Task: Create in the project TranslateForge an epic 'Mobile device management (MDM) implementation'.
Action: Mouse moved to (220, 228)
Screenshot: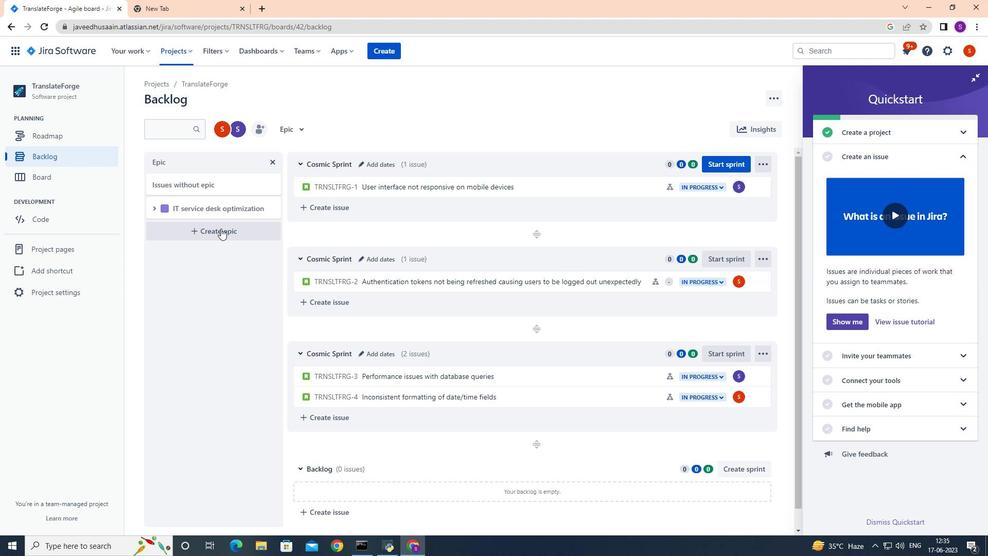 
Action: Mouse pressed left at (220, 228)
Screenshot: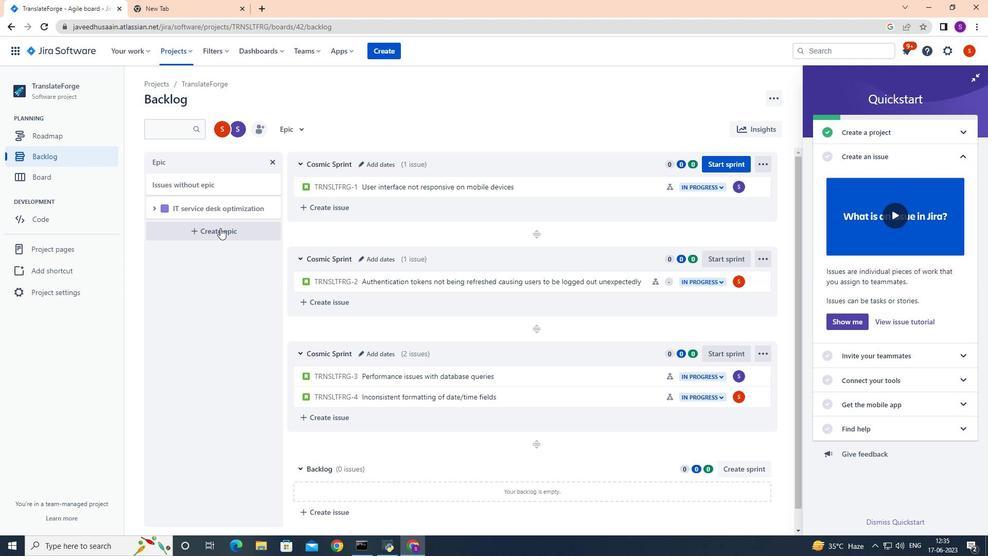 
Action: Mouse moved to (205, 231)
Screenshot: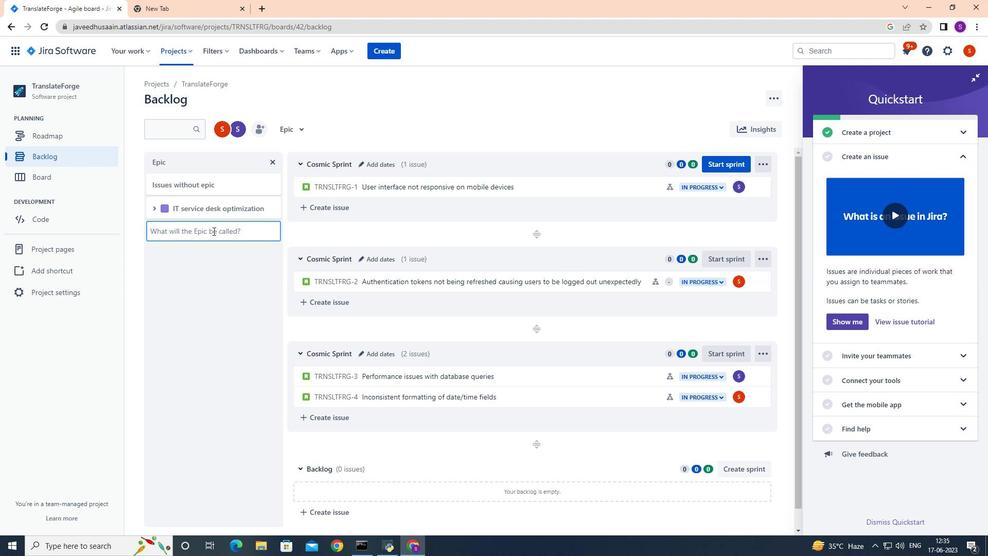 
Action: Mouse pressed left at (205, 231)
Screenshot: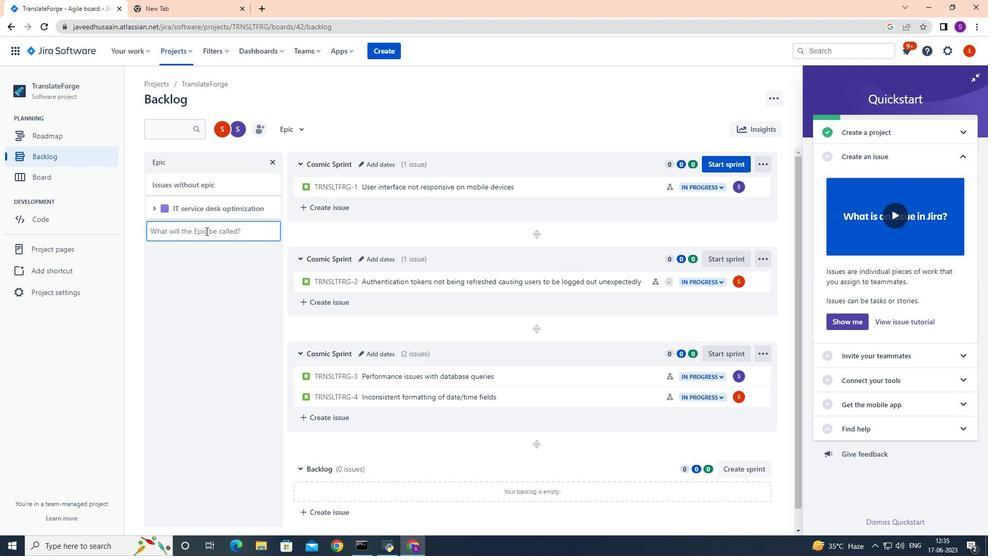 
Action: Key pressed <Key.shift>Mobile<Key.space><Key.shift>dec<Key.backspace>vice<Key.space>management<Key.space><Key.shift>(<Key.shift>MDM<Key.shift>)<Key.space>implementation<Key.enter>
Screenshot: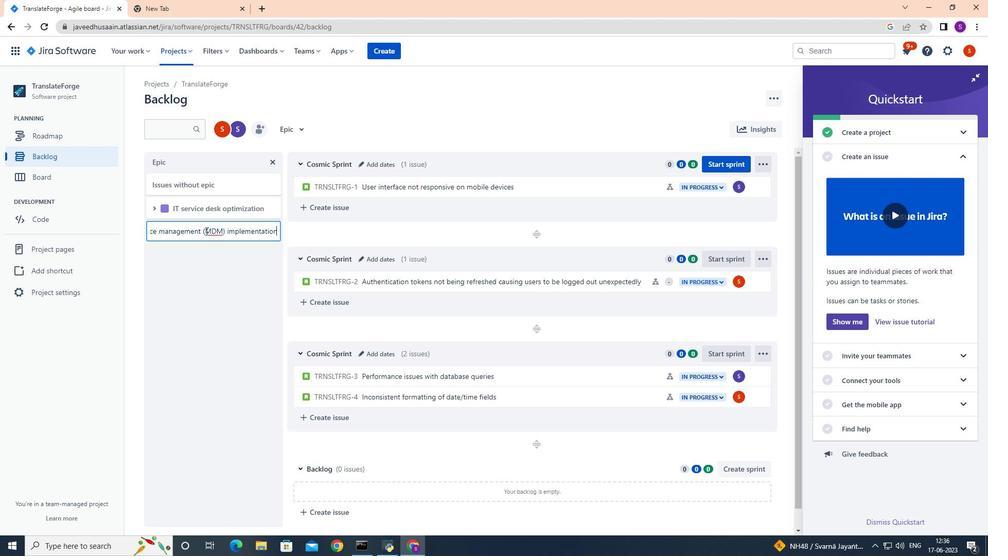 
Action: Mouse moved to (235, 252)
Screenshot: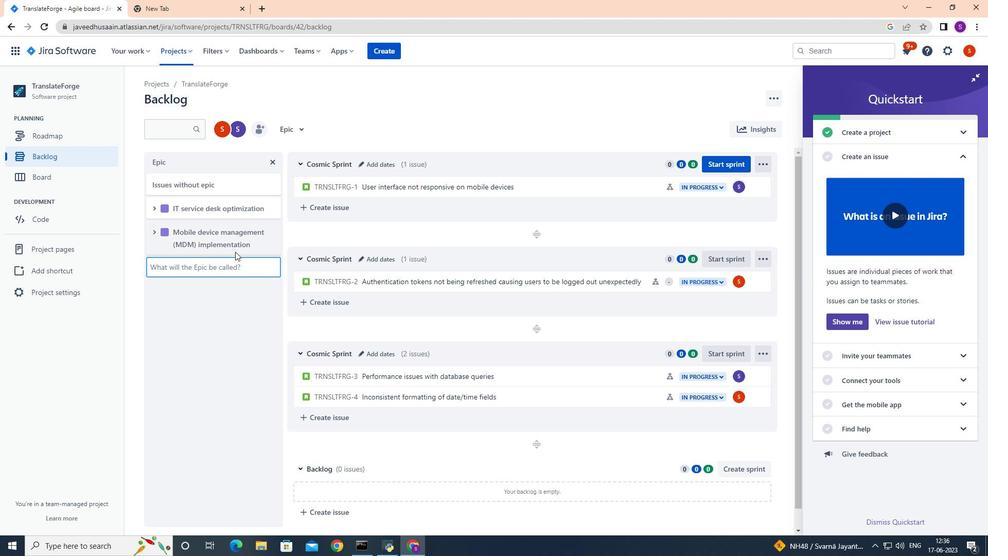 
